 Task: Insert a 100% stacked bar chart into the spreadsheet named "Data".
Action: Mouse pressed left at (155, 237)
Screenshot: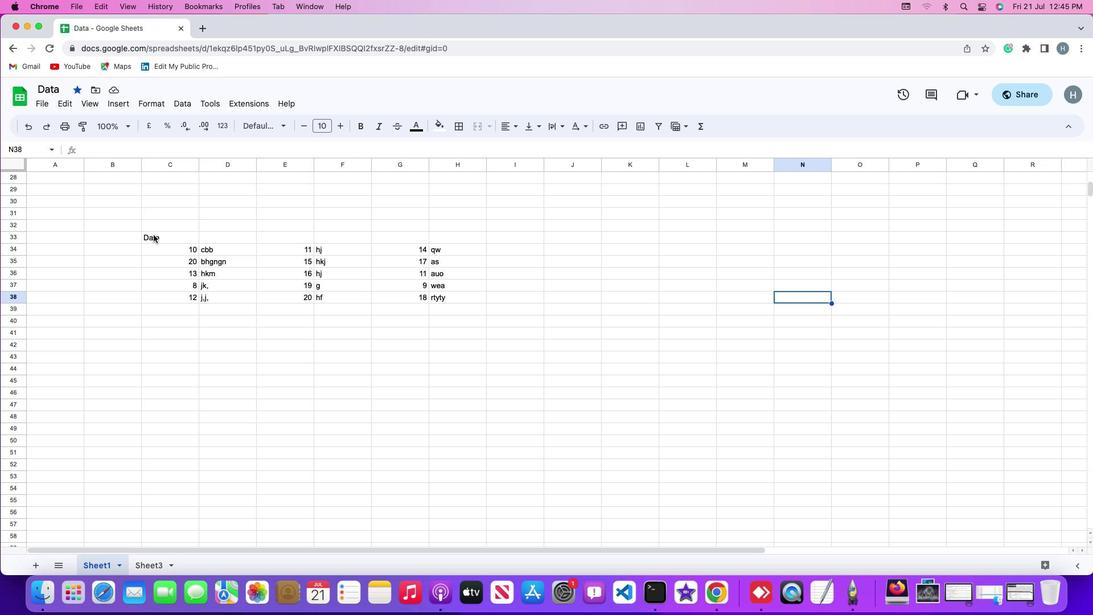 
Action: Mouse pressed left at (155, 237)
Screenshot: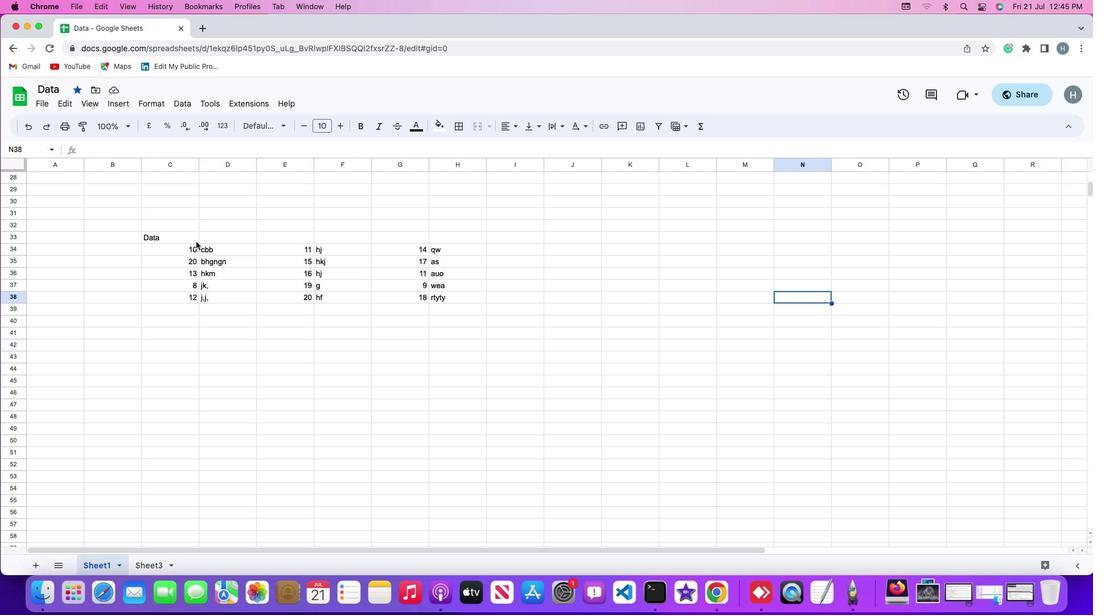 
Action: Mouse moved to (123, 106)
Screenshot: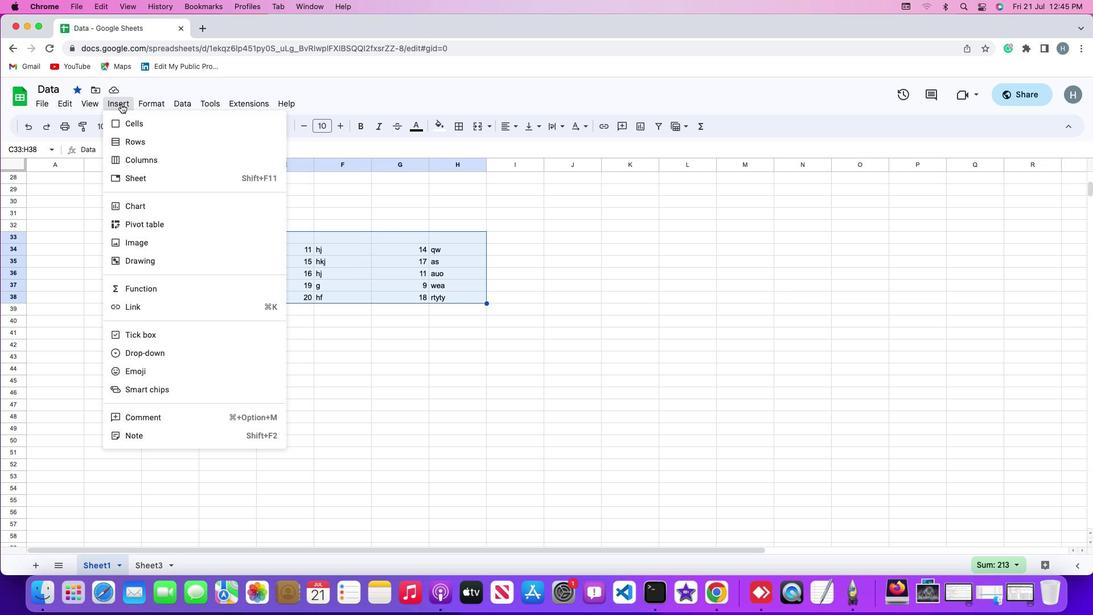 
Action: Mouse pressed left at (123, 106)
Screenshot: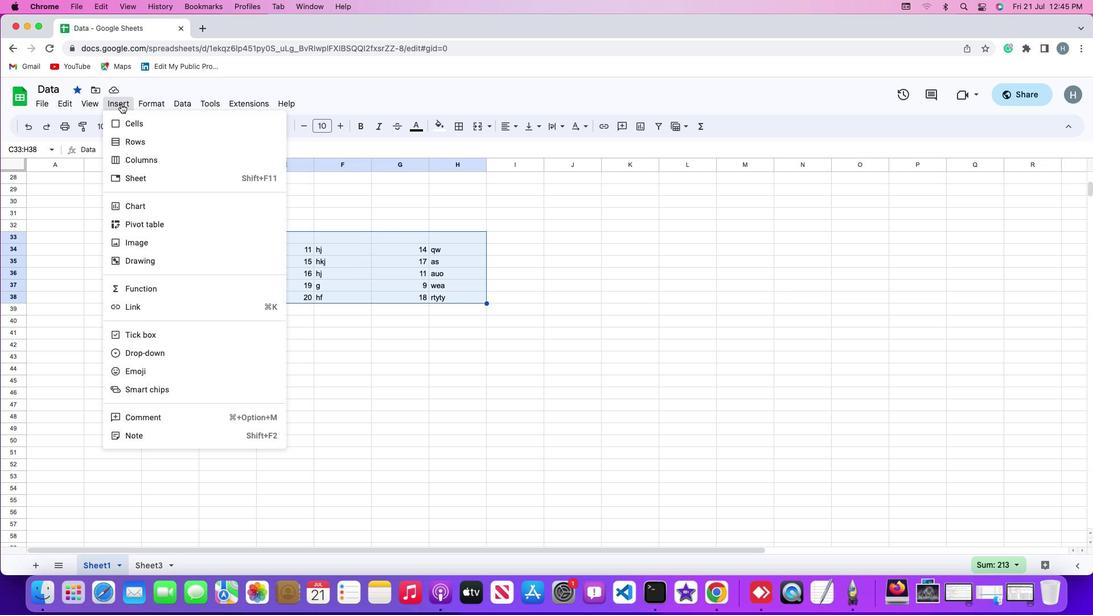 
Action: Mouse moved to (162, 212)
Screenshot: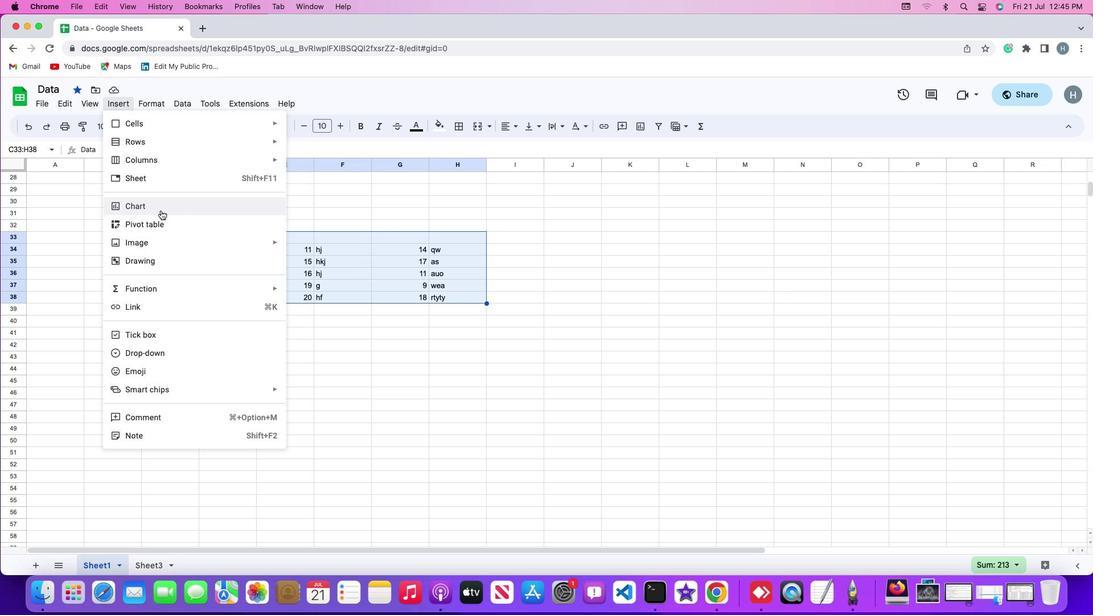 
Action: Mouse pressed left at (162, 212)
Screenshot: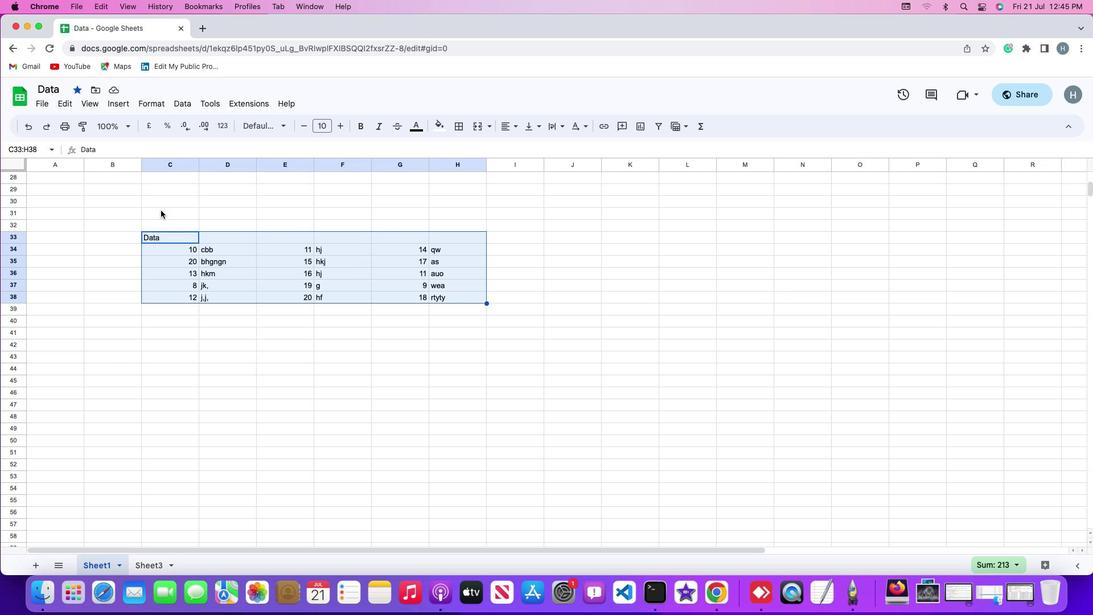 
Action: Mouse moved to (1007, 211)
Screenshot: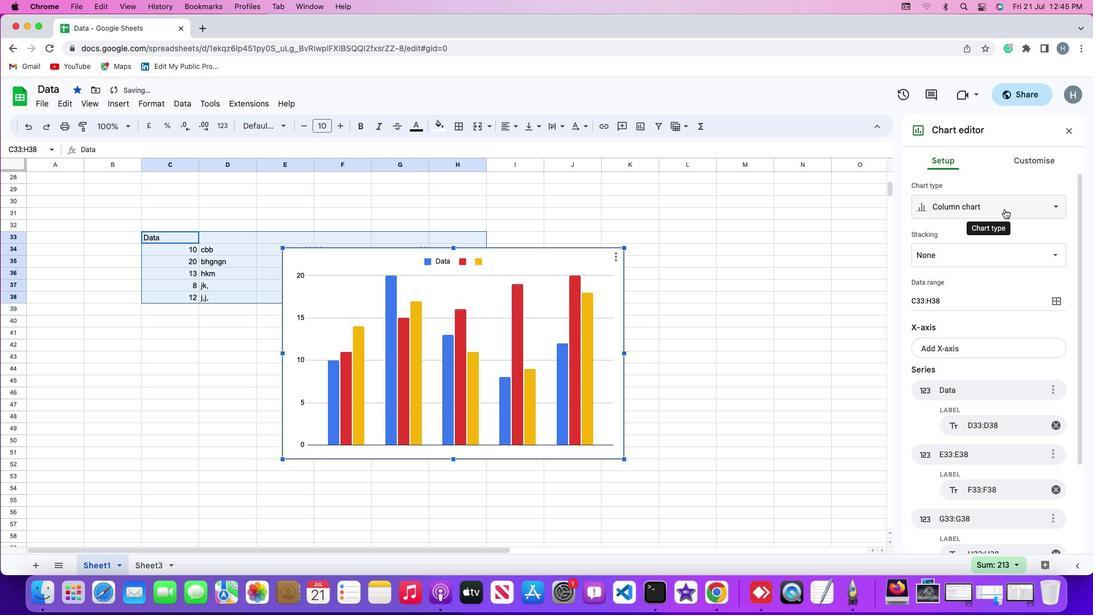 
Action: Mouse pressed left at (1007, 211)
Screenshot: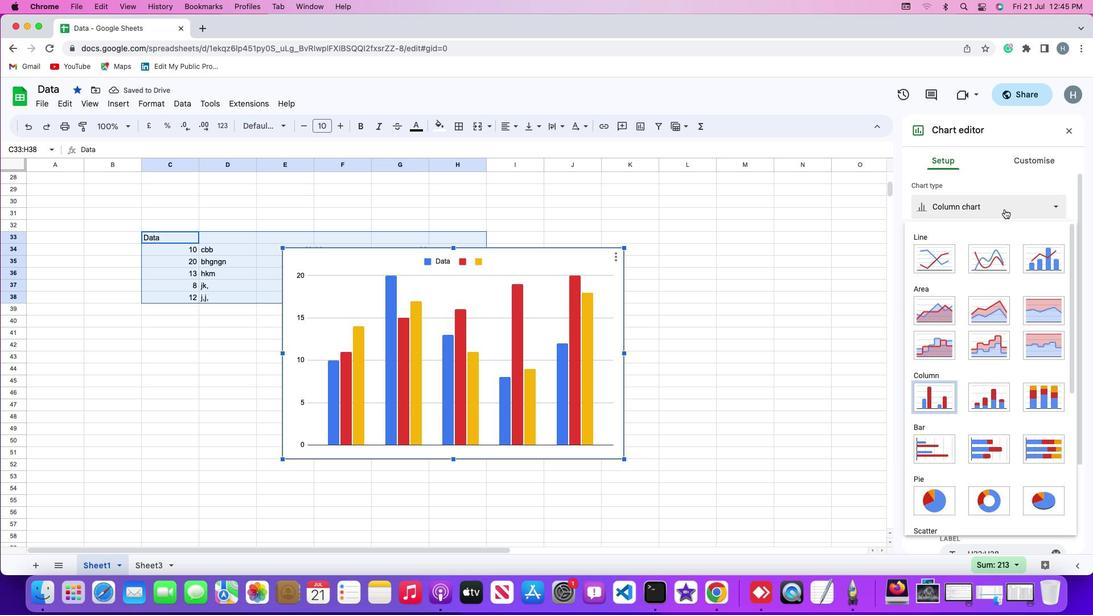 
Action: Mouse moved to (990, 415)
Screenshot: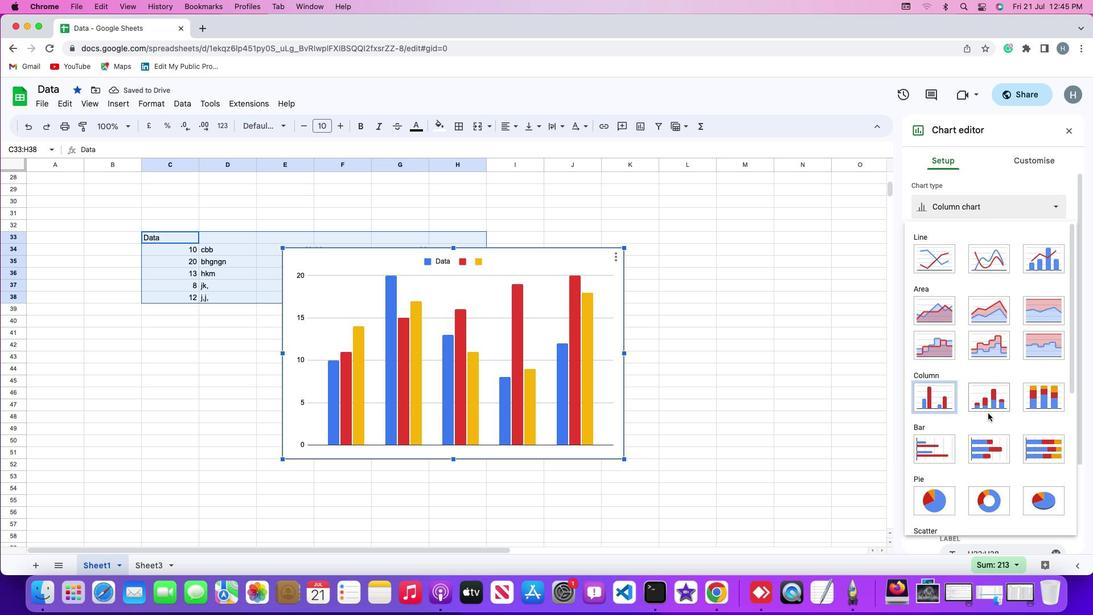 
Action: Mouse scrolled (990, 415) with delta (2, 1)
Screenshot: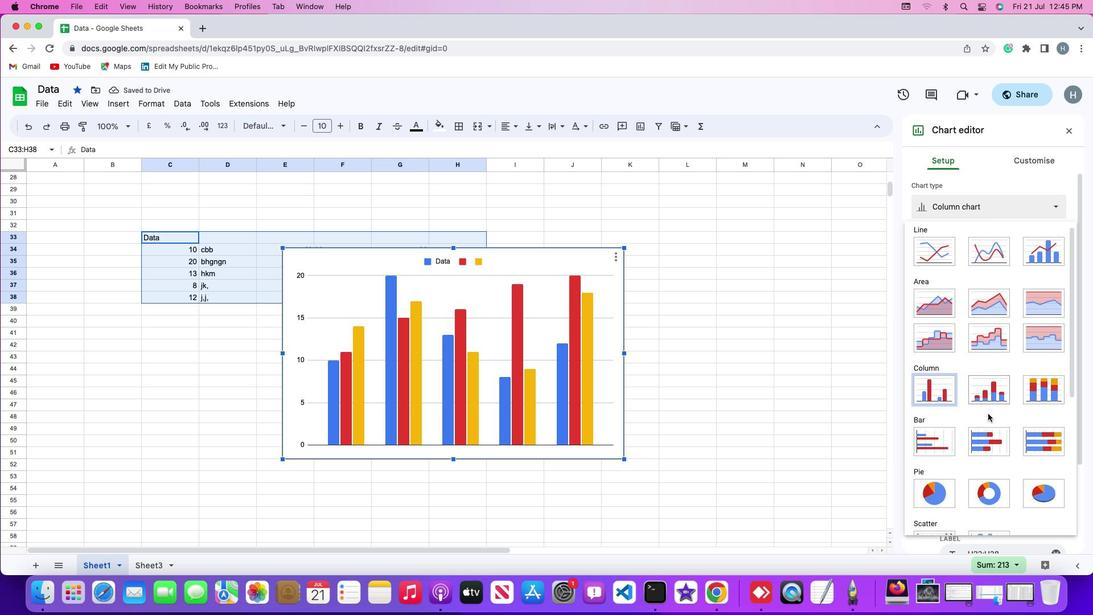 
Action: Mouse scrolled (990, 415) with delta (2, 1)
Screenshot: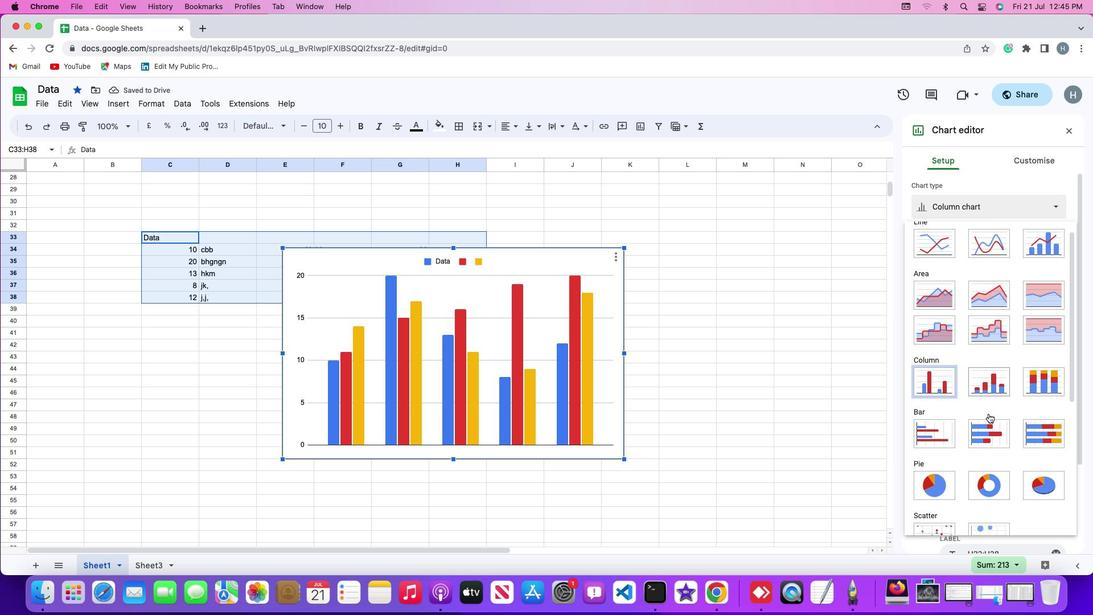 
Action: Mouse scrolled (990, 415) with delta (2, 1)
Screenshot: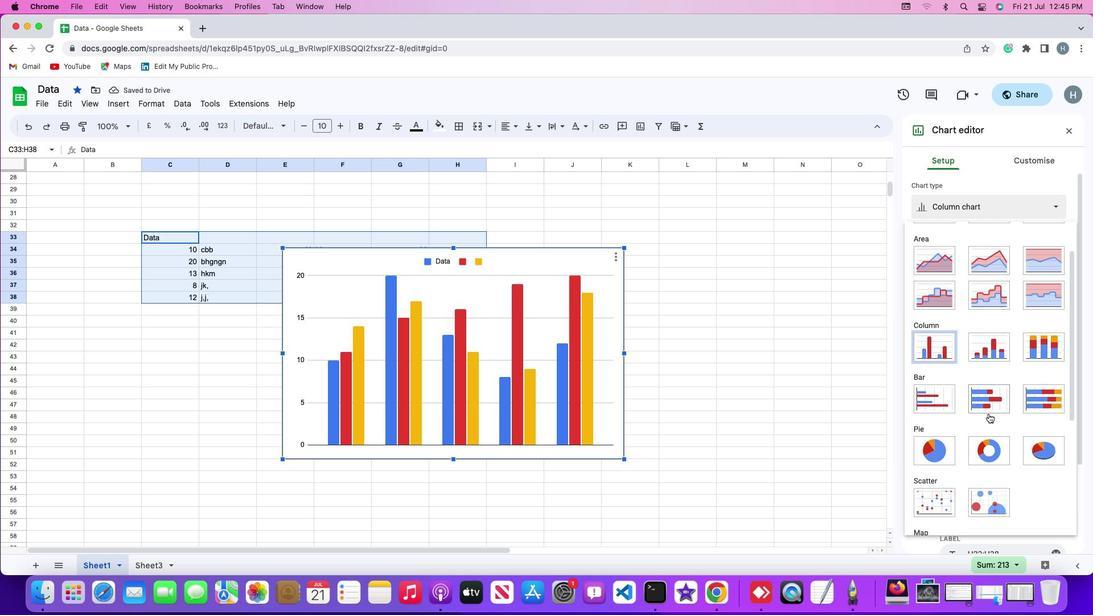 
Action: Mouse moved to (990, 415)
Screenshot: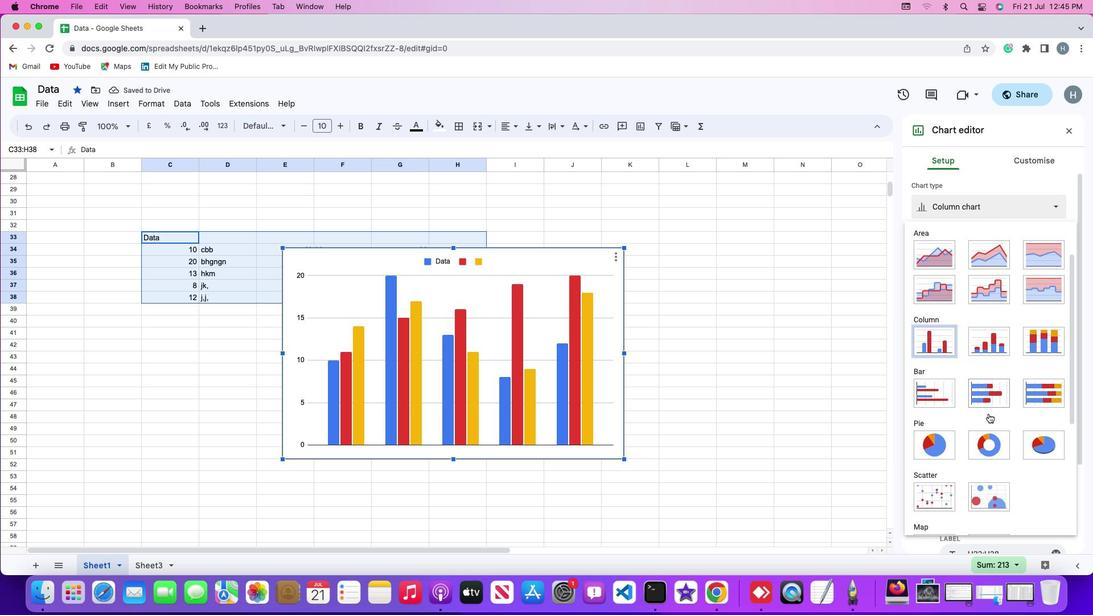 
Action: Mouse scrolled (990, 415) with delta (2, 1)
Screenshot: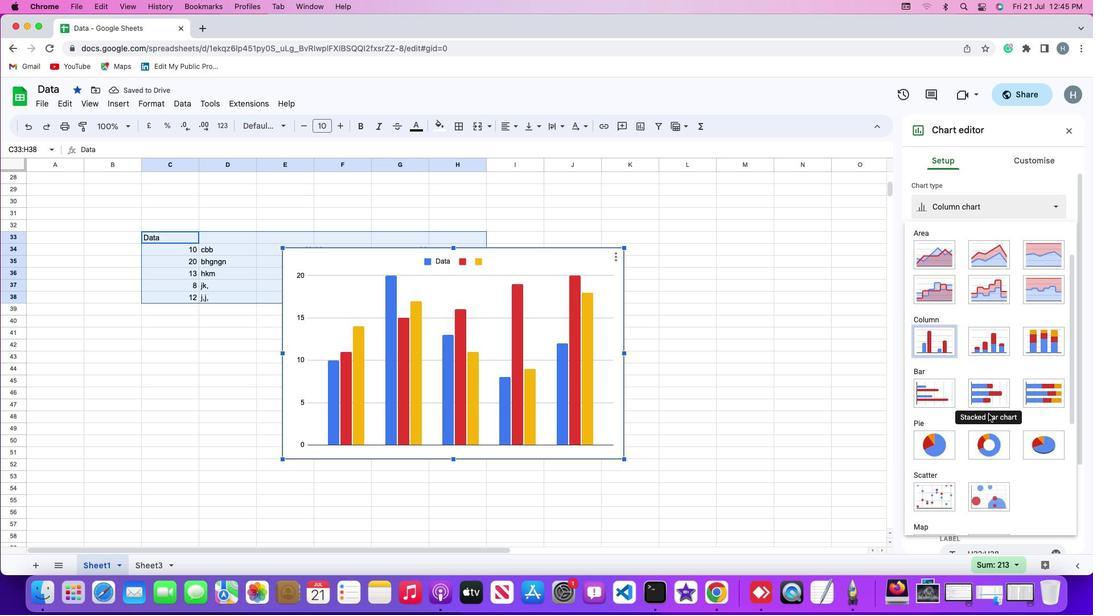 
Action: Mouse scrolled (990, 415) with delta (2, 1)
Screenshot: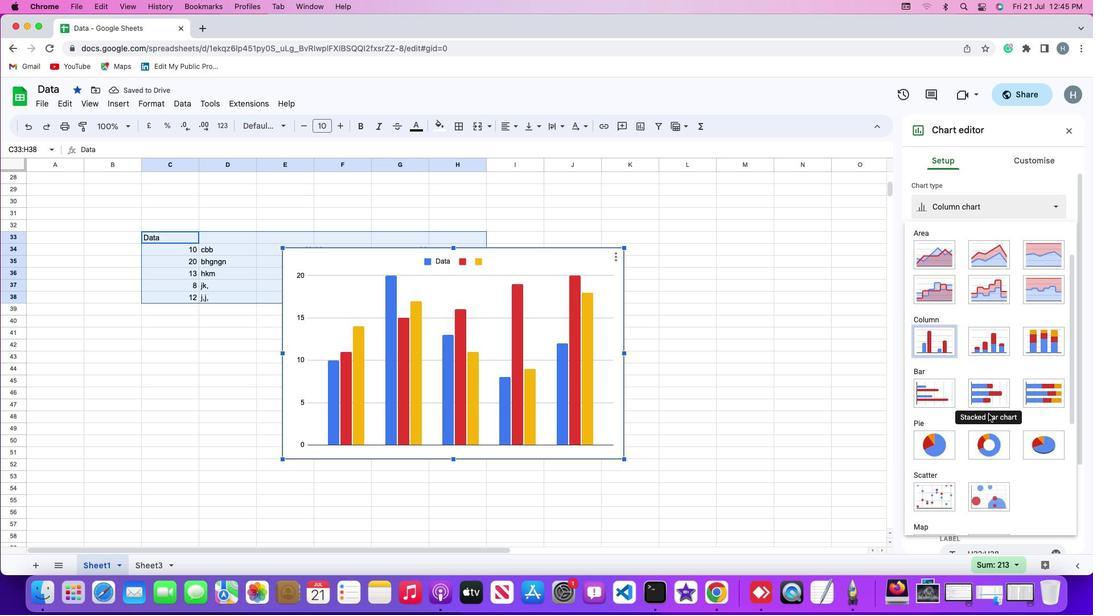 
Action: Mouse moved to (1047, 396)
Screenshot: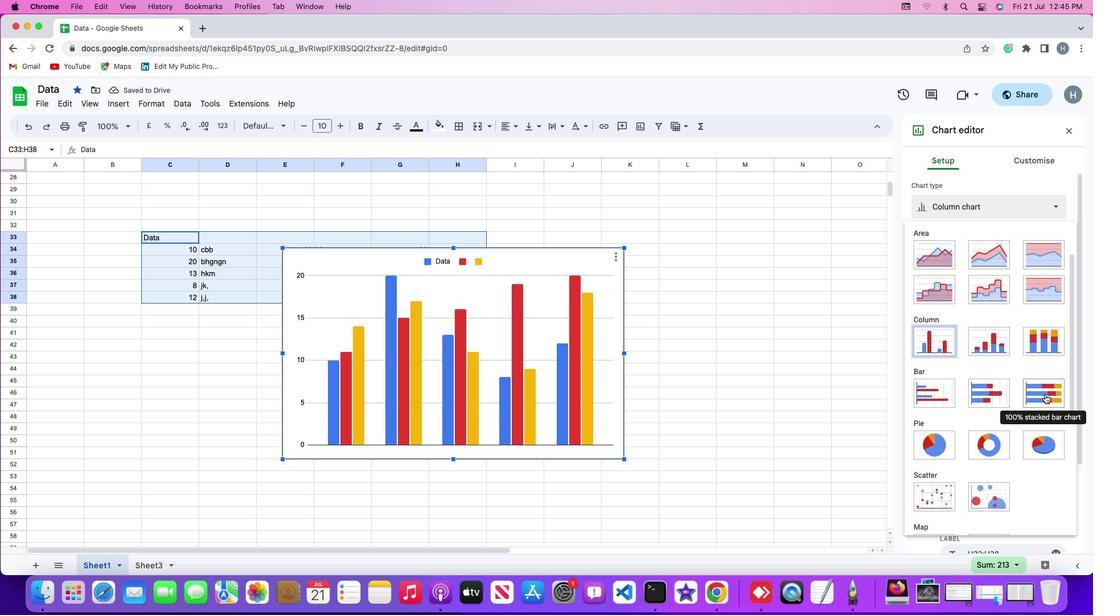 
Action: Mouse pressed left at (1047, 396)
Screenshot: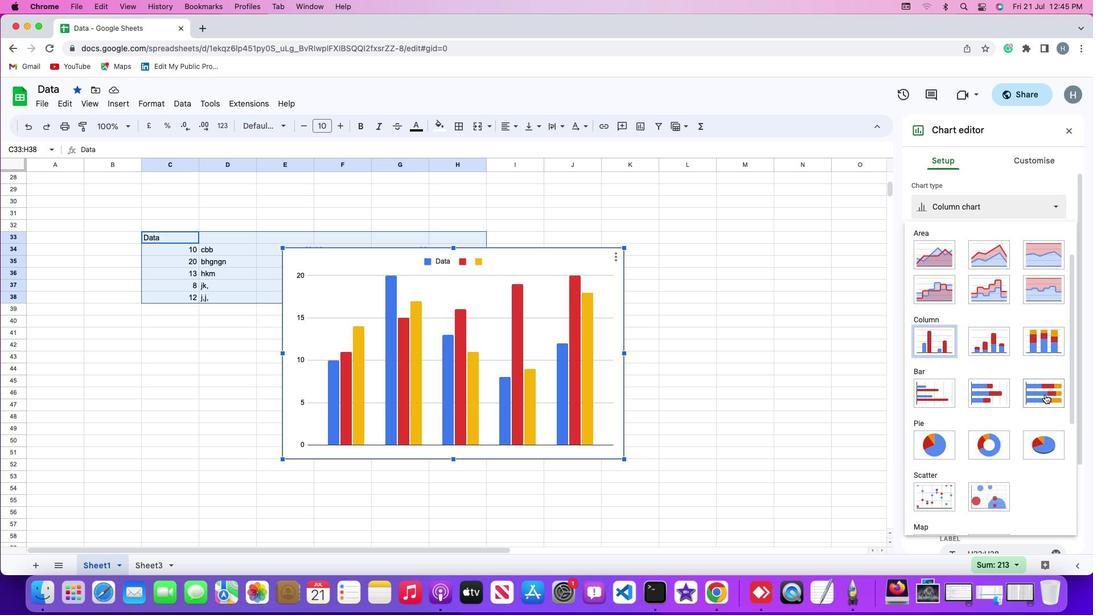 
Action: Mouse moved to (842, 416)
Screenshot: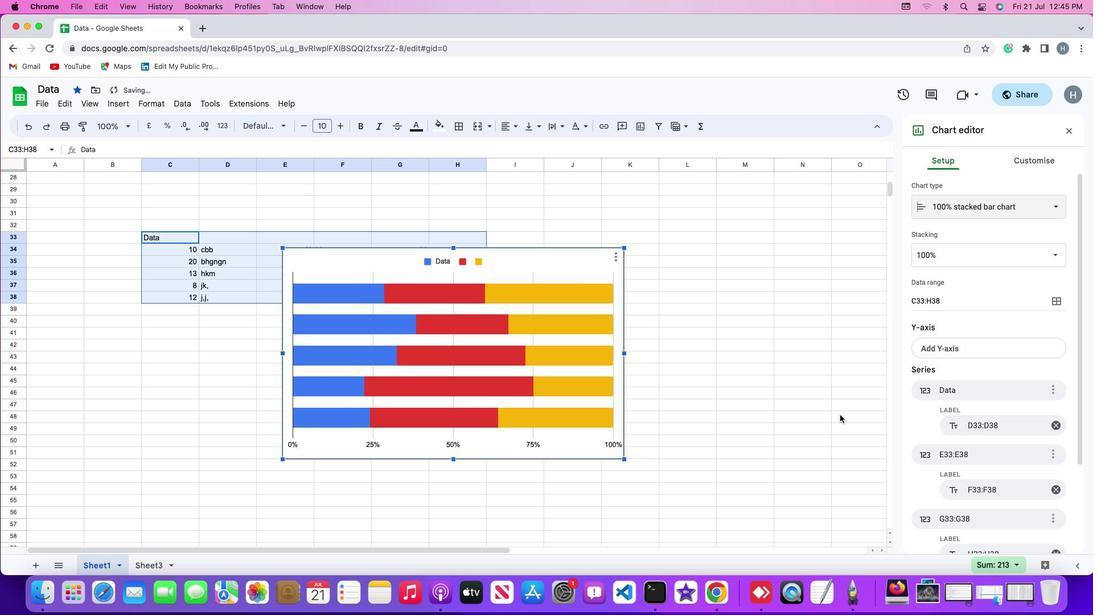 
